 Task: Open Card Card0000000115 in Board Board0000000029 in Workspace WS0000000010 in Trello. Add Member parteek.ku2001@gmail.com to Card Card0000000115 in Board Board0000000029 in Workspace WS0000000010 in Trello. Add Orange Label titled Label0000000115 to Card Card0000000115 in Board Board0000000029 in Workspace WS0000000010 in Trello. Add Checklist CL0000000115 to Card Card0000000115 in Board Board0000000029 in Workspace WS0000000010 in Trello. Add Dates with Start Date as Oct 01 2023 and Due Date as Oct 31 2023 to Card Card0000000115 in Board Board0000000029 in Workspace WS0000000010 in Trello
Action: Mouse moved to (544, 79)
Screenshot: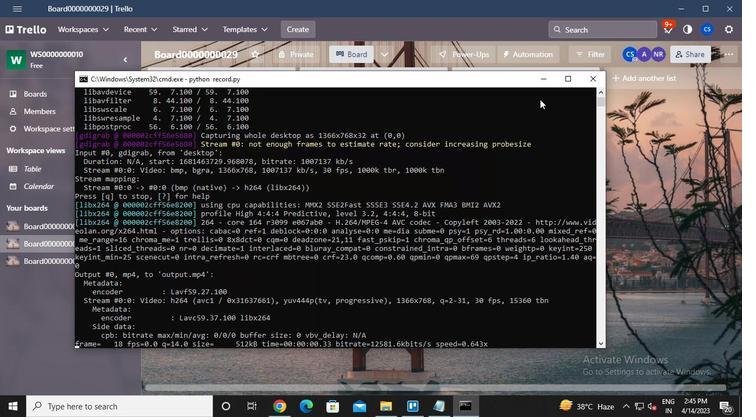 
Action: Mouse pressed left at (544, 79)
Screenshot: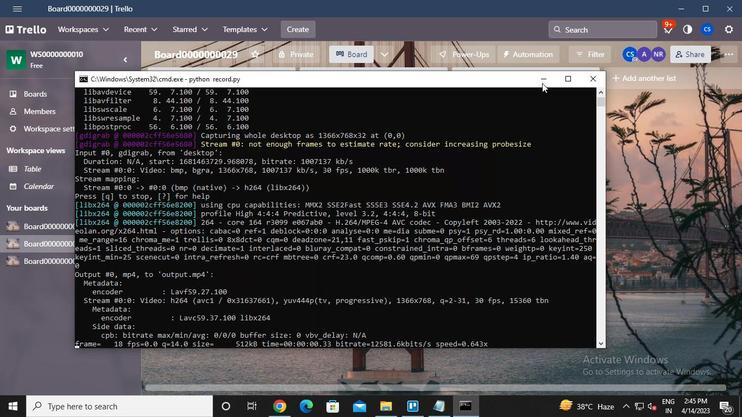 
Action: Mouse moved to (215, 266)
Screenshot: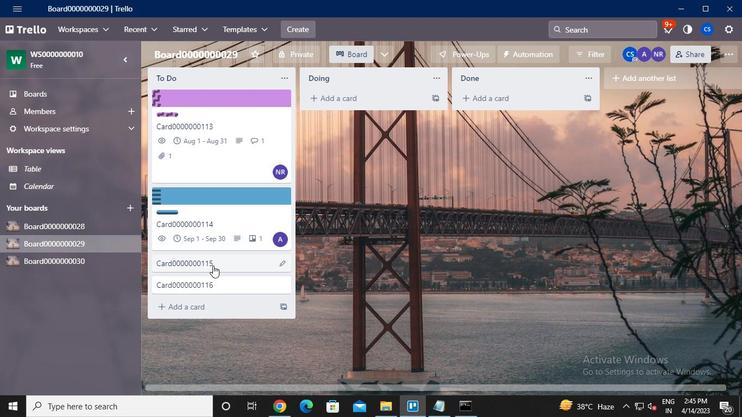 
Action: Mouse pressed left at (215, 266)
Screenshot: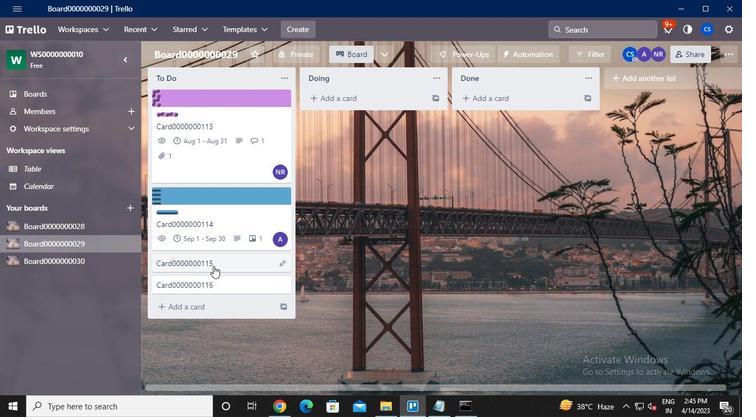 
Action: Mouse moved to (520, 145)
Screenshot: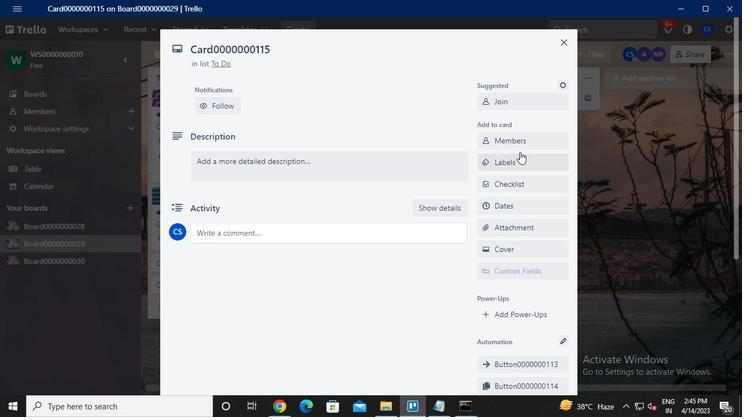 
Action: Mouse pressed left at (520, 145)
Screenshot: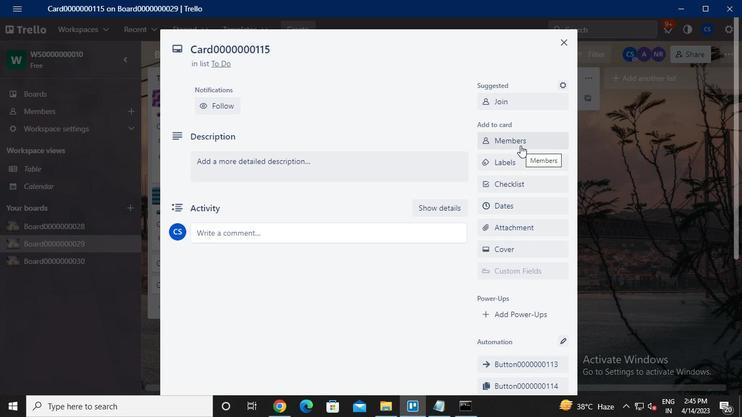 
Action: Mouse moved to (370, 157)
Screenshot: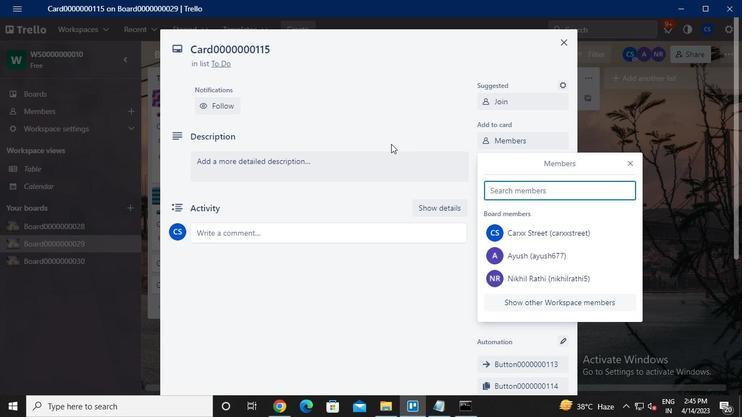 
Action: Keyboard Key.caps_lock
Screenshot: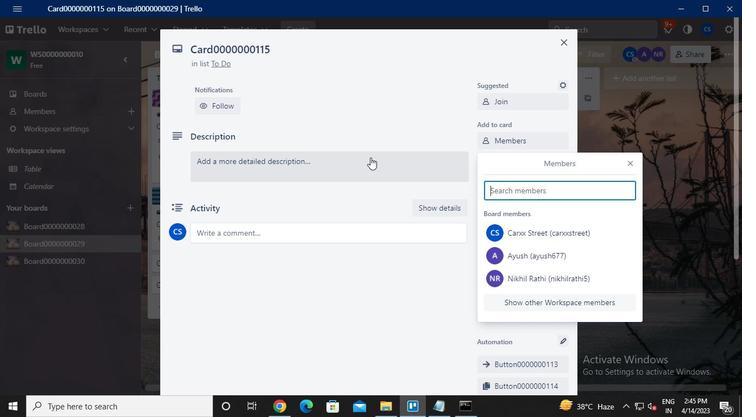 
Action: Keyboard p
Screenshot: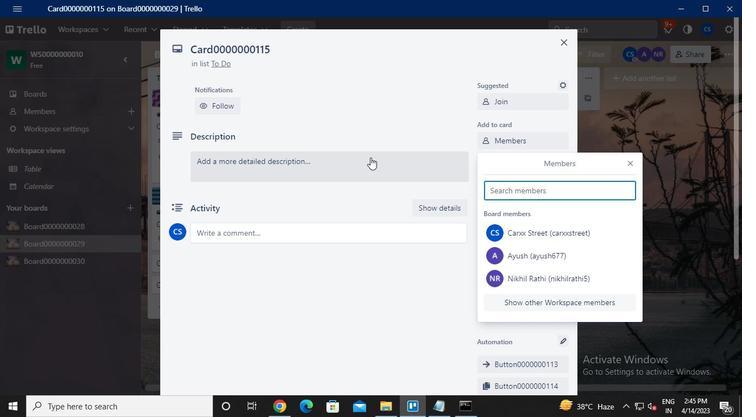 
Action: Keyboard a
Screenshot: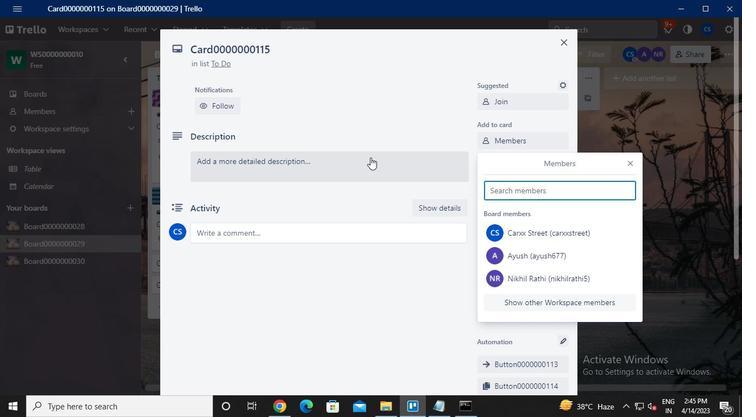 
Action: Keyboard r
Screenshot: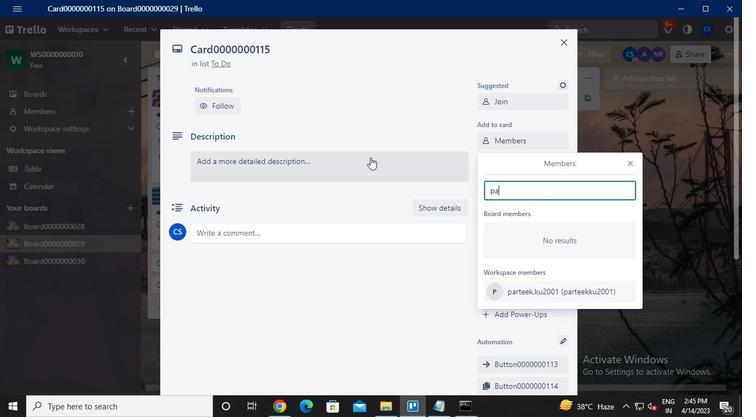 
Action: Keyboard t
Screenshot: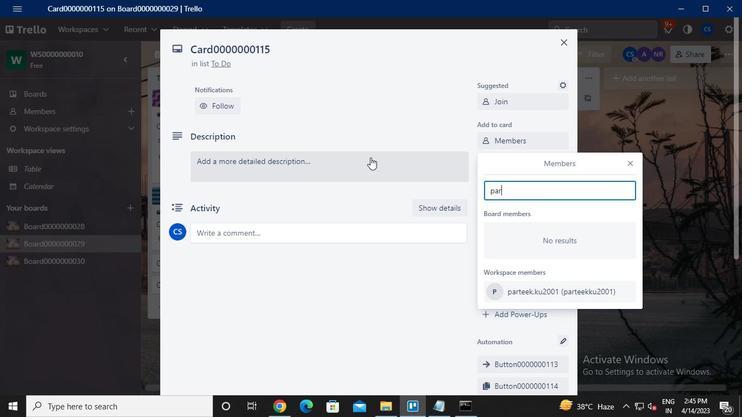 
Action: Keyboard e
Screenshot: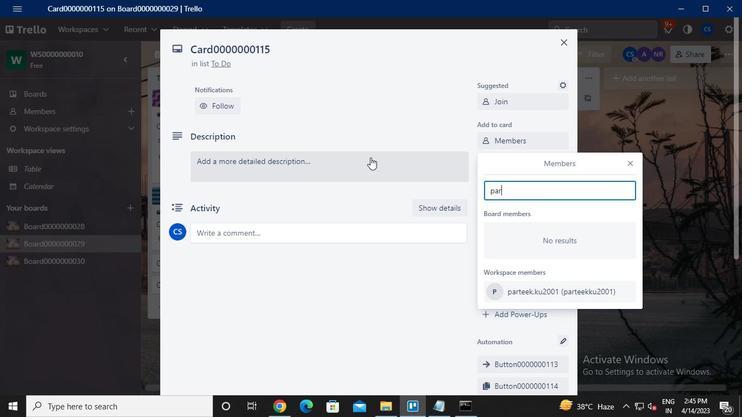 
Action: Keyboard e
Screenshot: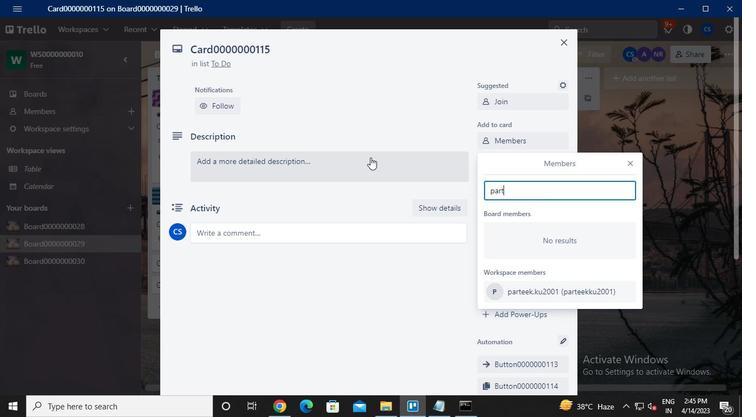 
Action: Keyboard k
Screenshot: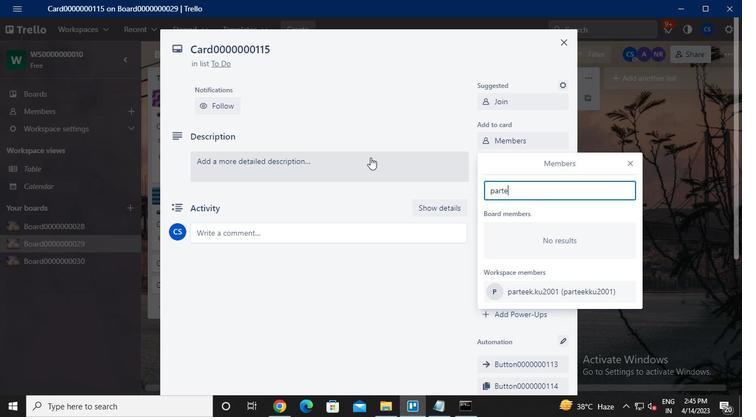 
Action: Keyboard .
Screenshot: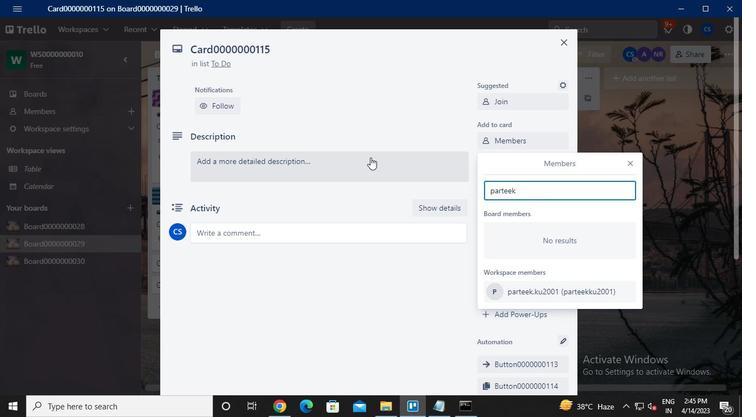 
Action: Keyboard k
Screenshot: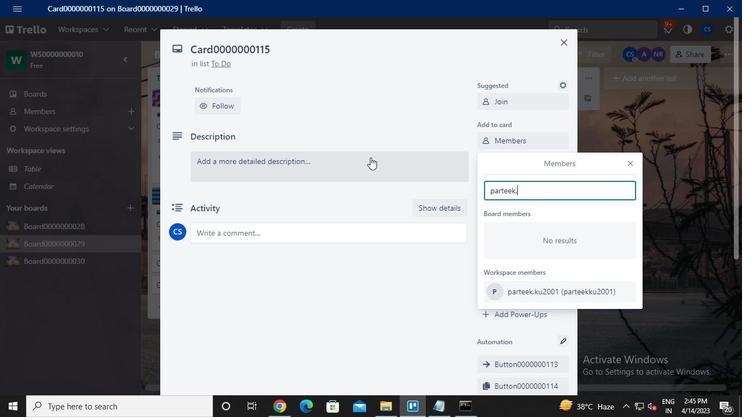 
Action: Keyboard u
Screenshot: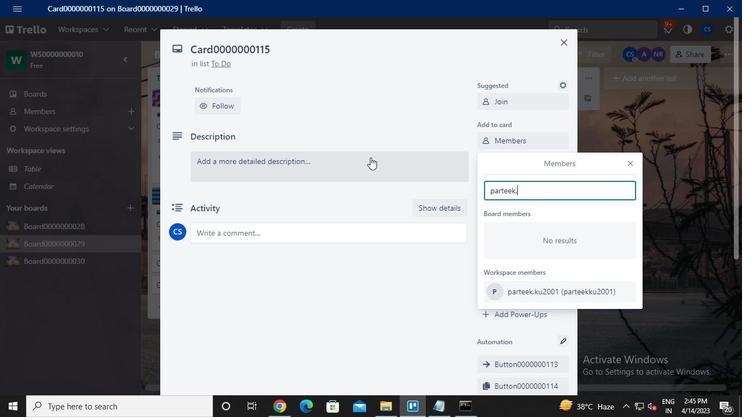 
Action: Keyboard <98>
Screenshot: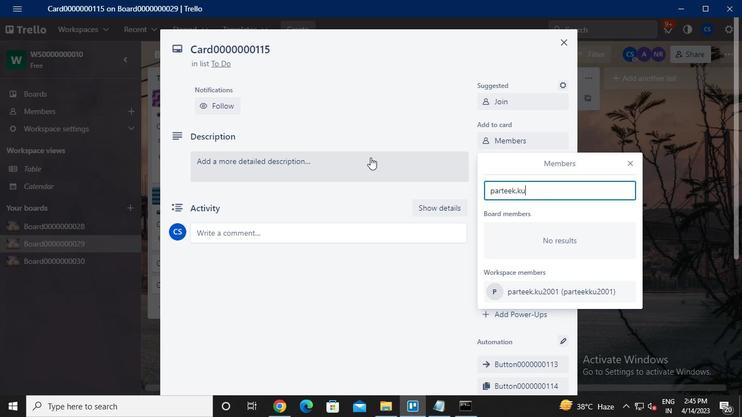 
Action: Keyboard <96>
Screenshot: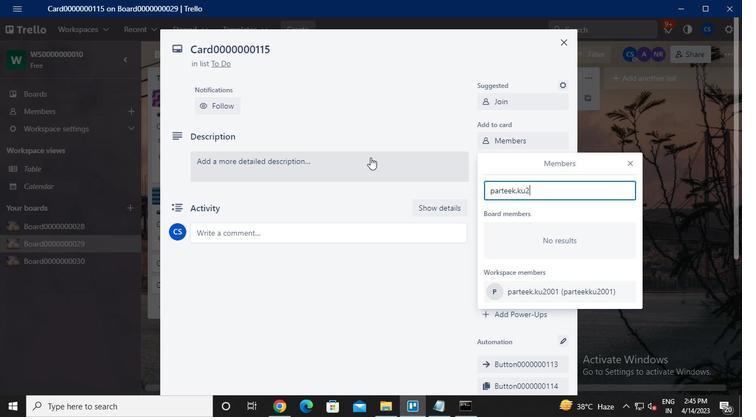 
Action: Keyboard <96>
Screenshot: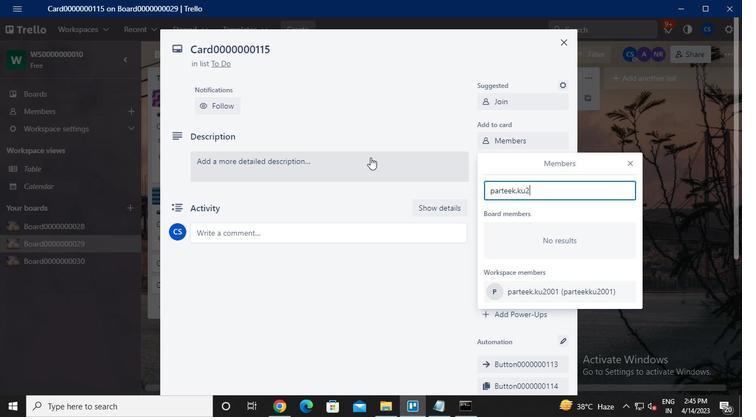 
Action: Keyboard <97>
Screenshot: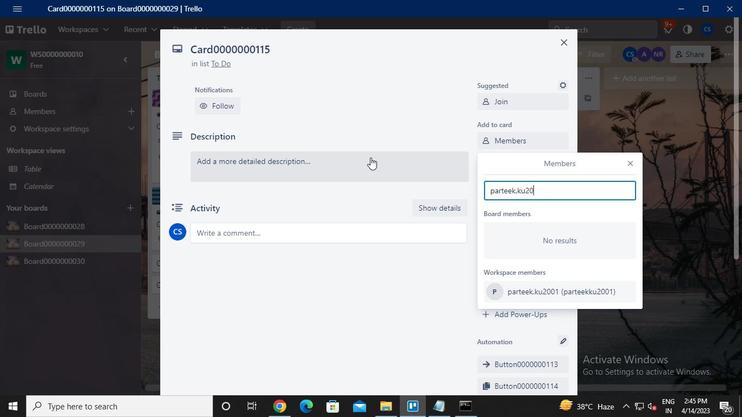 
Action: Keyboard Key.shift
Screenshot: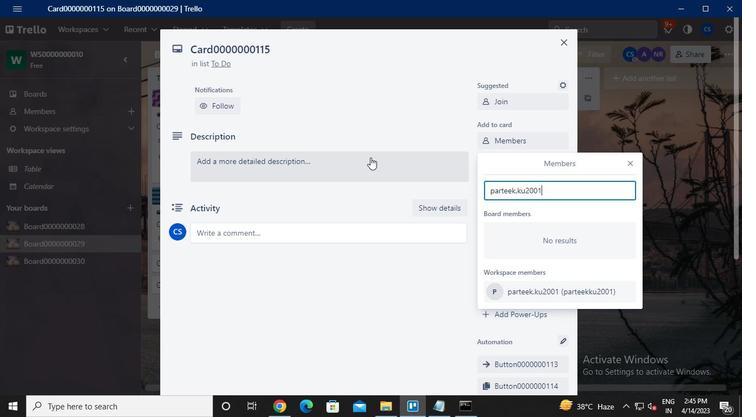 
Action: Keyboard @
Screenshot: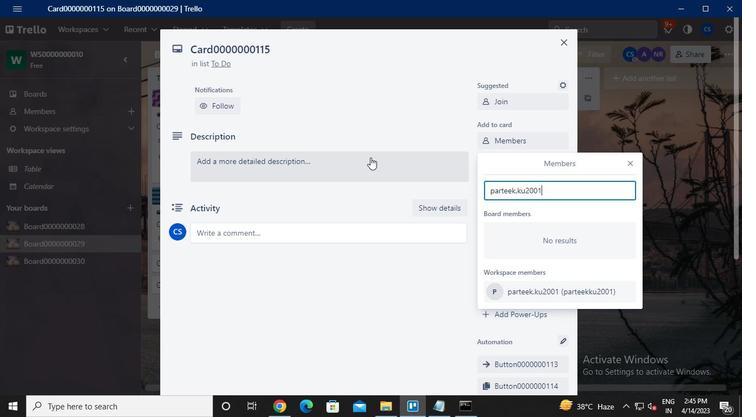 
Action: Keyboard g
Screenshot: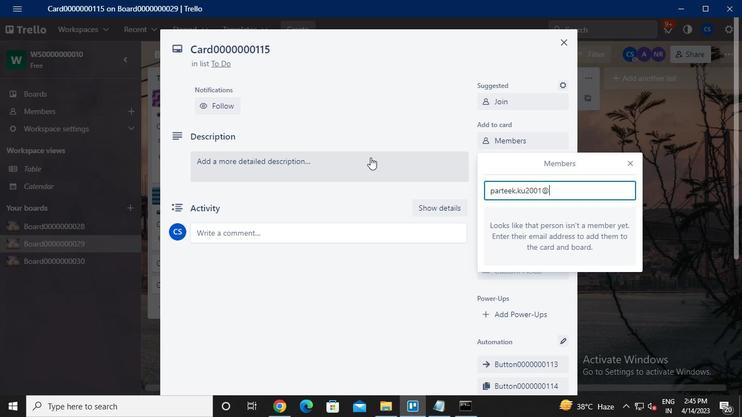 
Action: Keyboard m
Screenshot: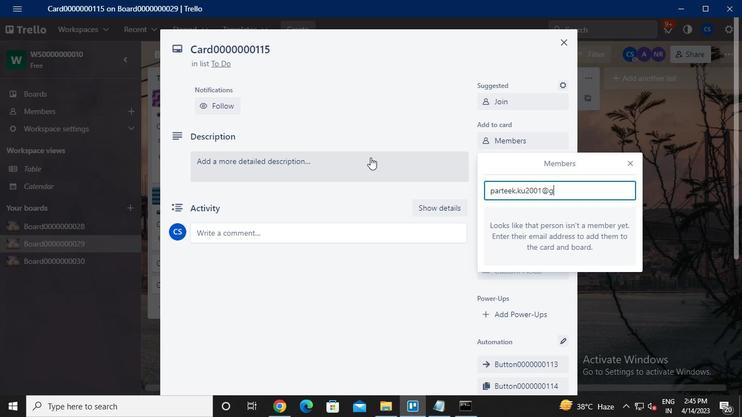 
Action: Keyboard a
Screenshot: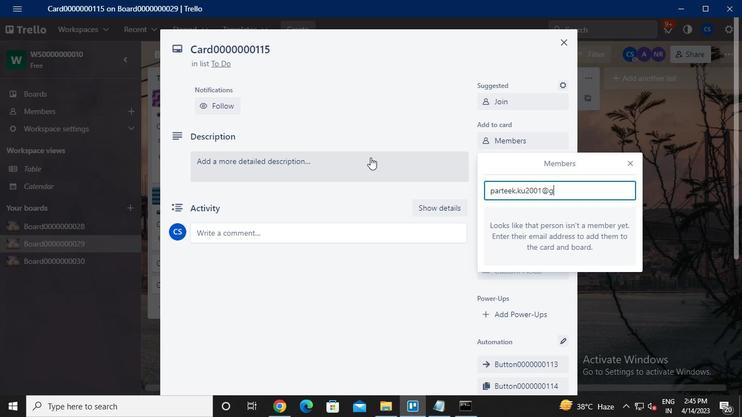 
Action: Keyboard i
Screenshot: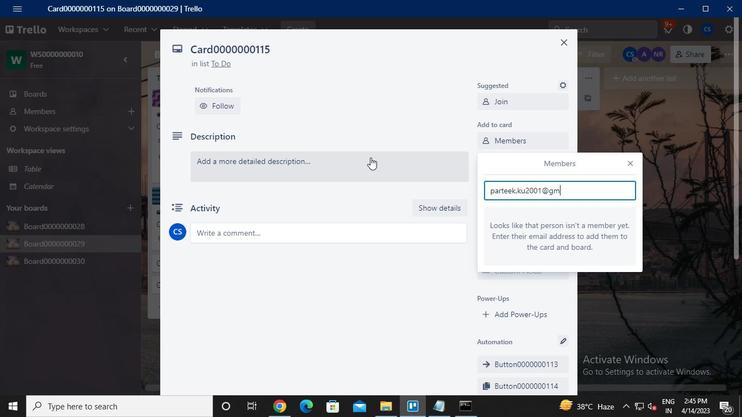 
Action: Keyboard l
Screenshot: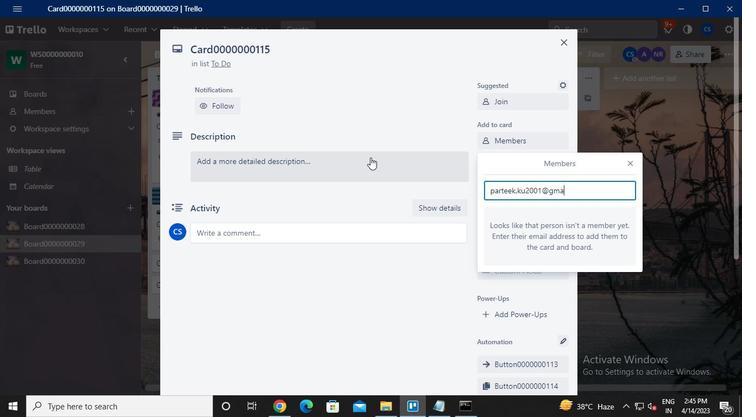 
Action: Keyboard .
Screenshot: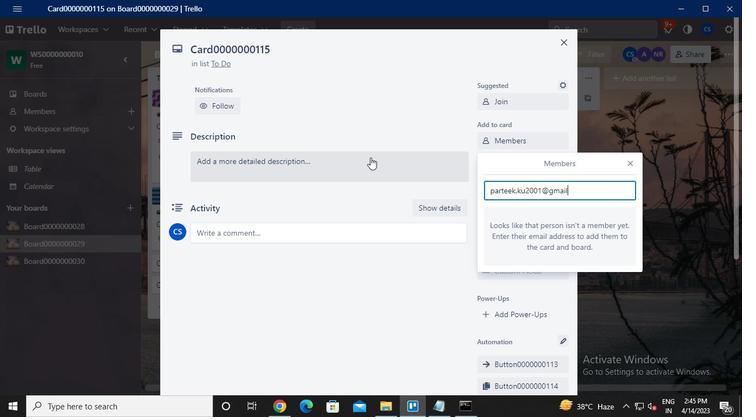 
Action: Keyboard c
Screenshot: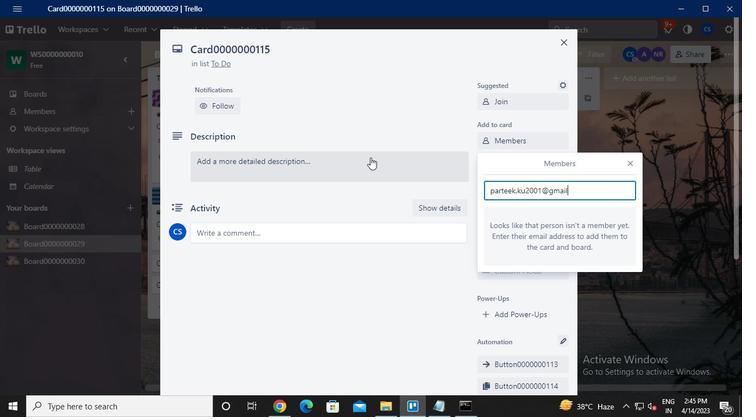 
Action: Keyboard o
Screenshot: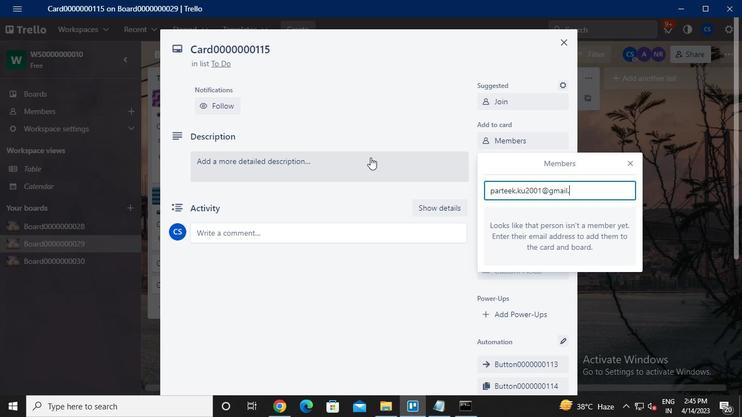 
Action: Keyboard m
Screenshot: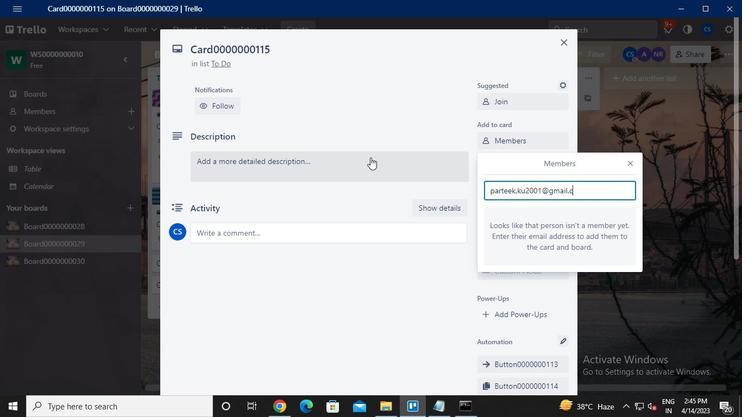 
Action: Mouse moved to (536, 278)
Screenshot: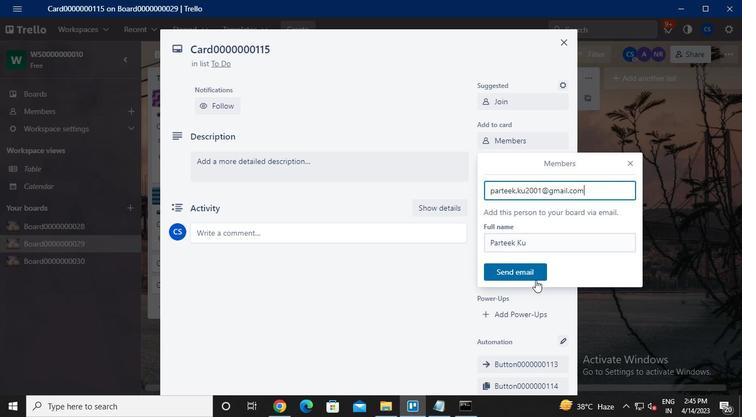 
Action: Mouse pressed left at (536, 278)
Screenshot: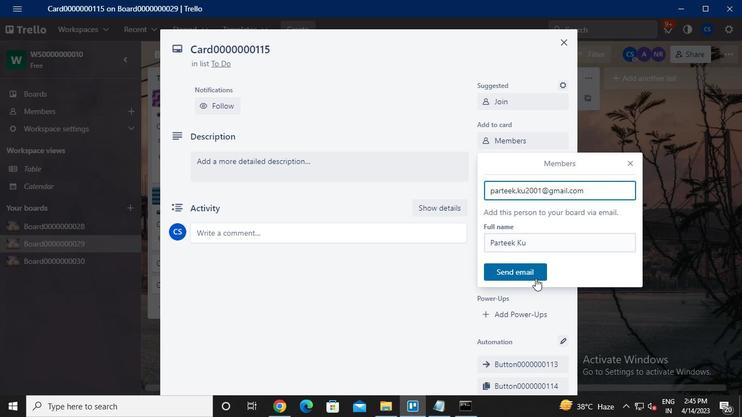 
Action: Mouse moved to (514, 164)
Screenshot: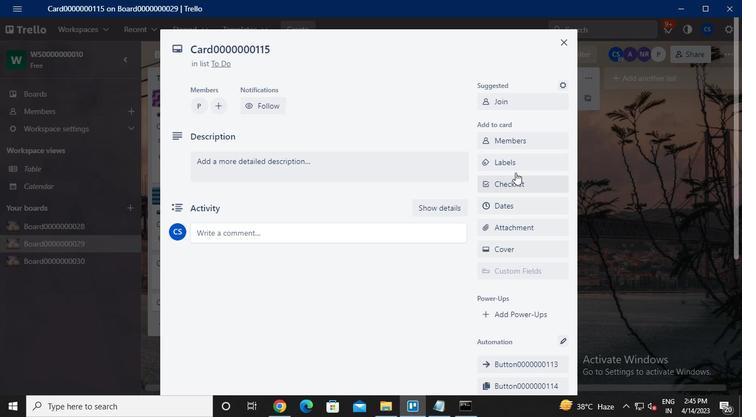 
Action: Mouse pressed left at (514, 164)
Screenshot: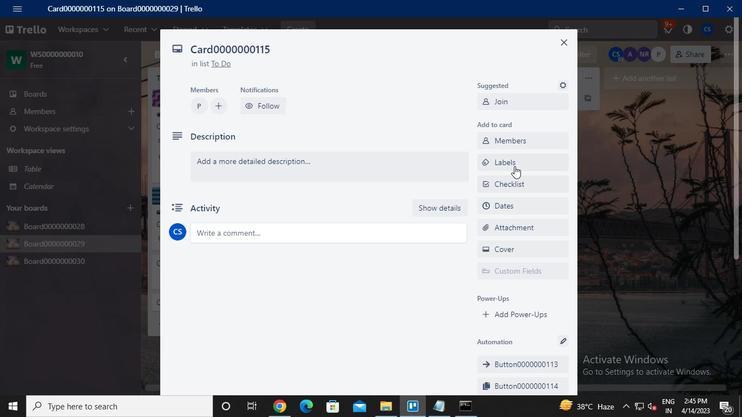 
Action: Mouse moved to (546, 281)
Screenshot: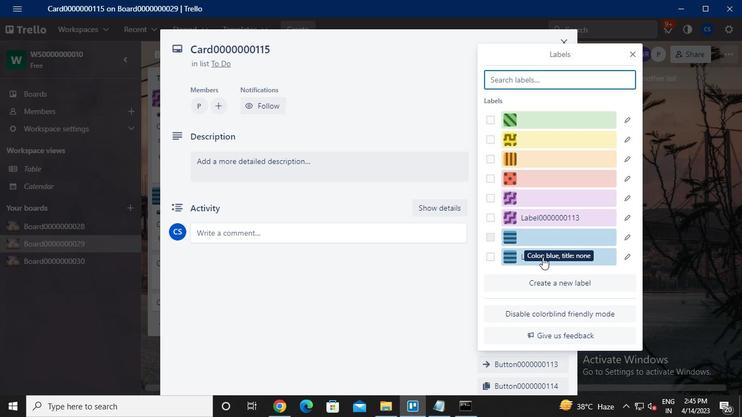
Action: Mouse pressed left at (546, 281)
Screenshot: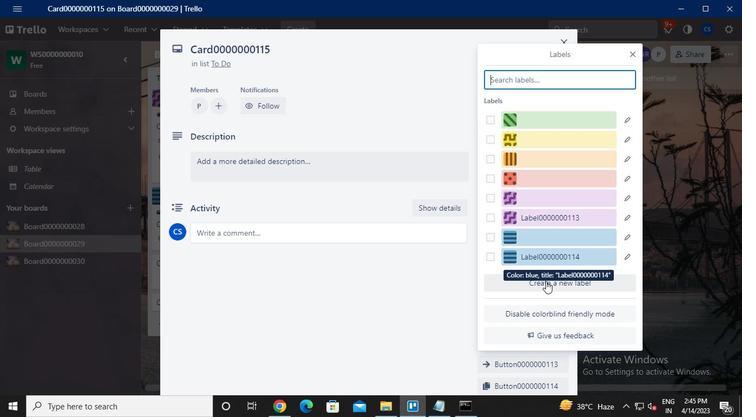 
Action: Mouse moved to (526, 161)
Screenshot: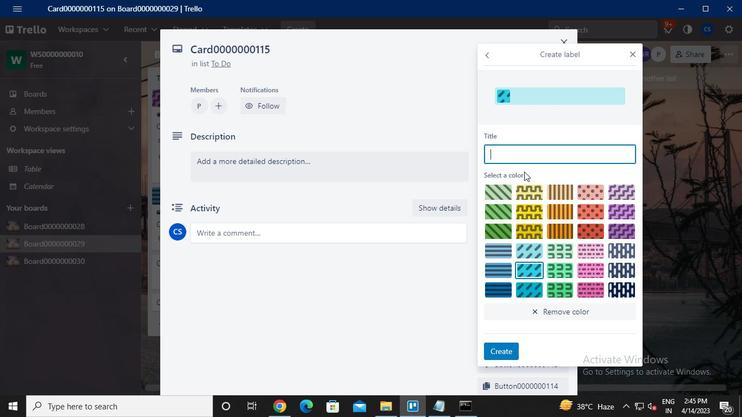 
Action: Keyboard Key.caps_lock
Screenshot: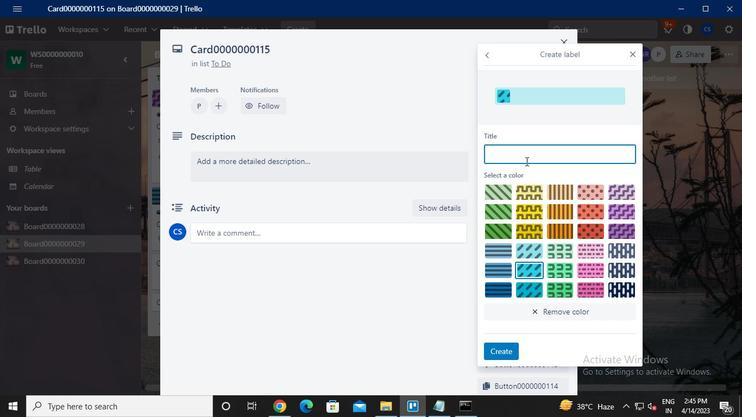 
Action: Keyboard l
Screenshot: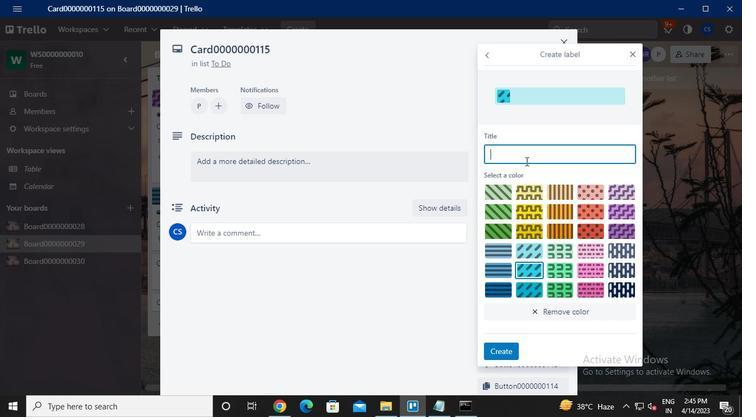 
Action: Keyboard Key.caps_lock
Screenshot: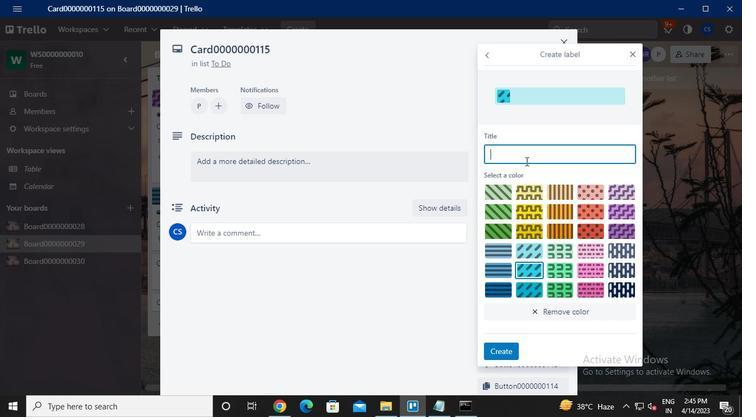 
Action: Keyboard a
Screenshot: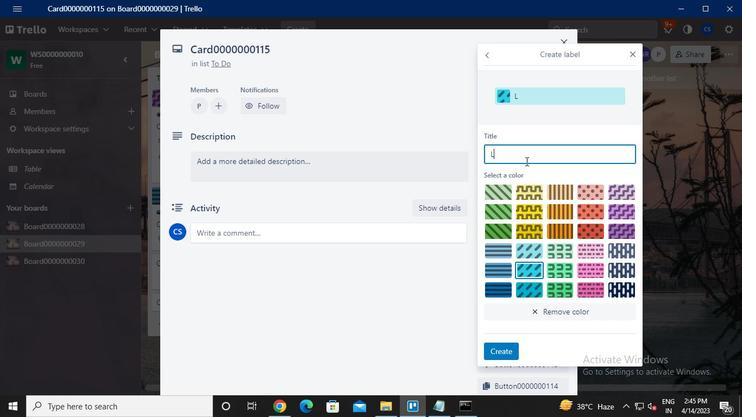 
Action: Keyboard b
Screenshot: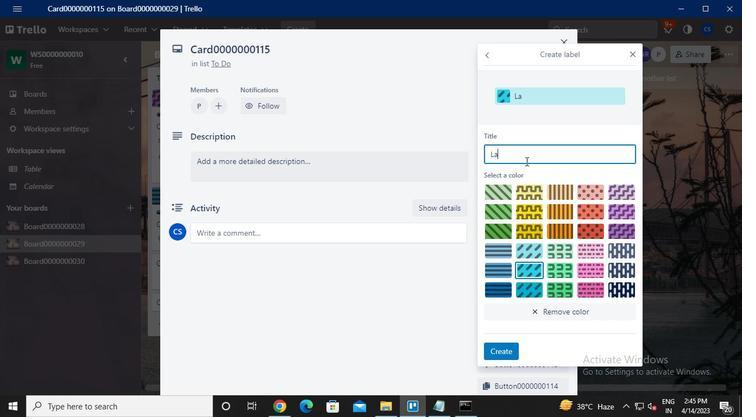 
Action: Keyboard e
Screenshot: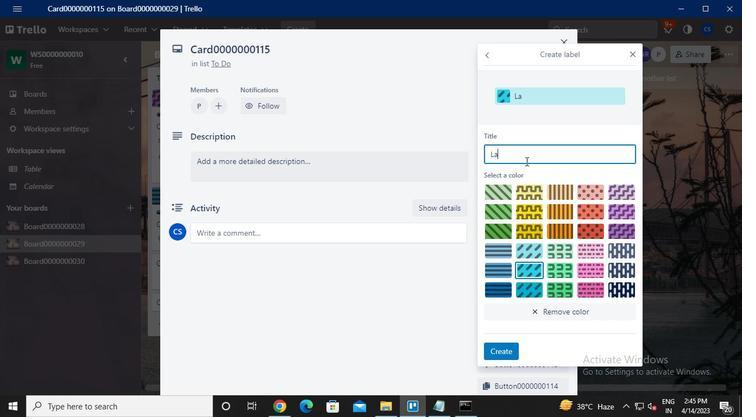
Action: Keyboard l
Screenshot: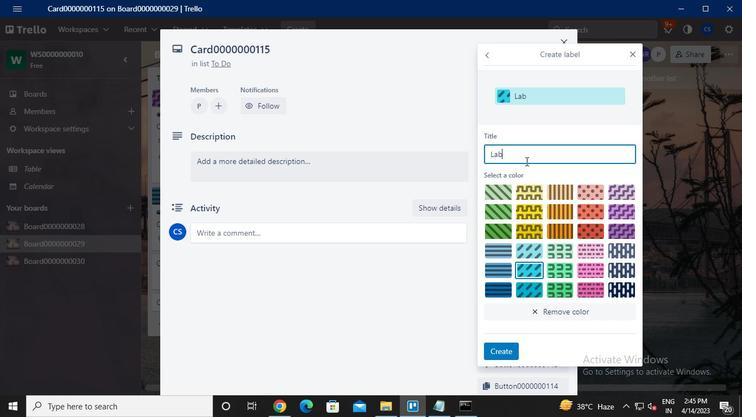 
Action: Keyboard <96>
Screenshot: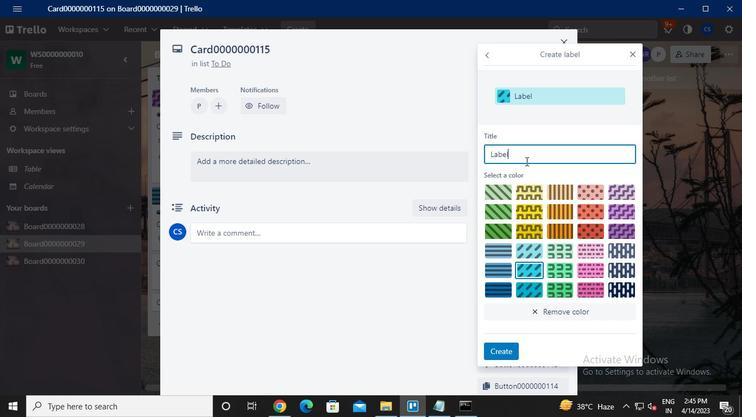 
Action: Keyboard <96>
Screenshot: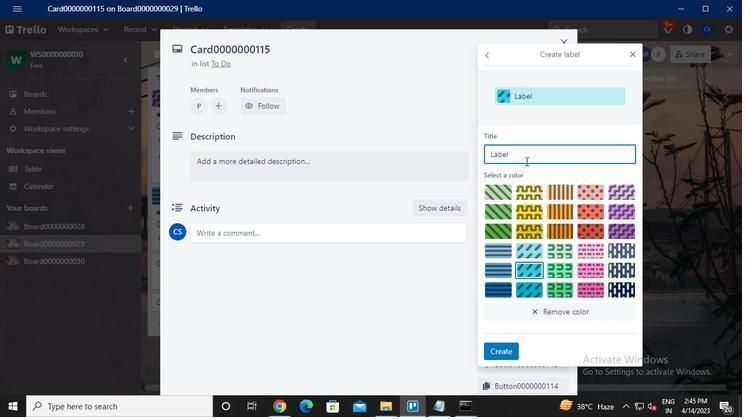
Action: Keyboard <96>
Screenshot: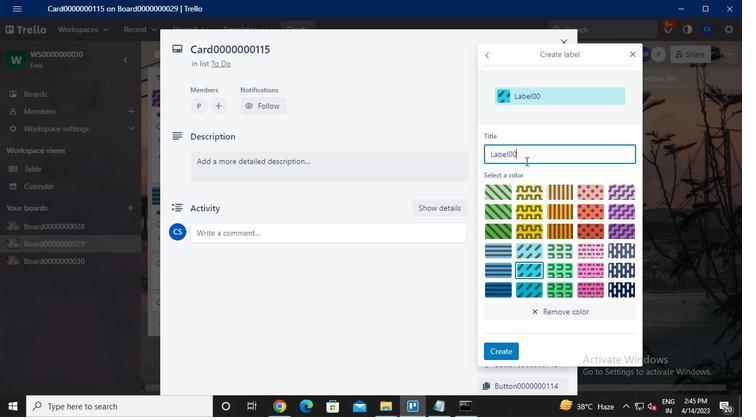 
Action: Keyboard <96>
Screenshot: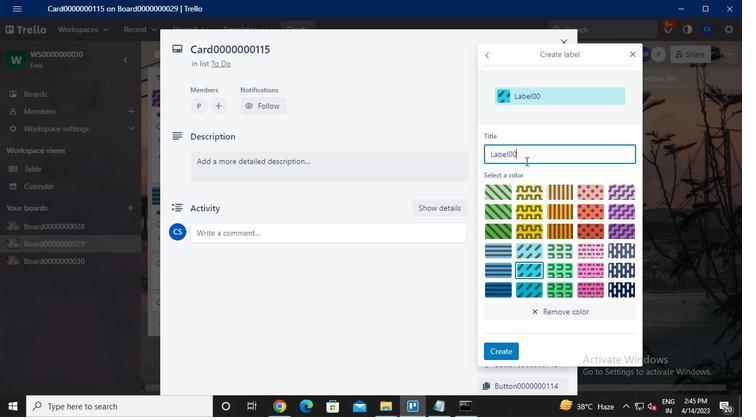 
Action: Keyboard <96>
Screenshot: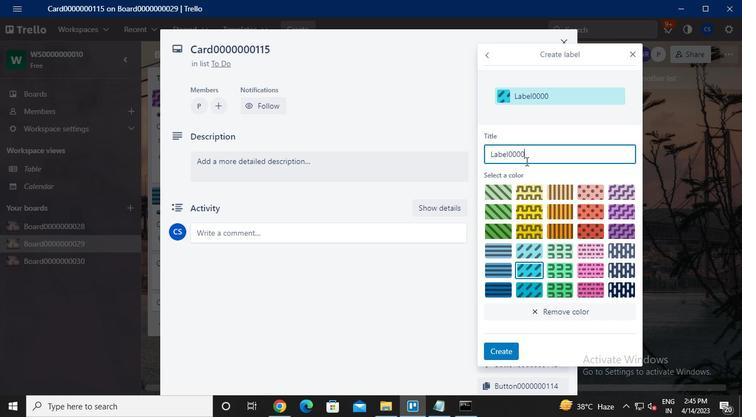 
Action: Keyboard <96>
Screenshot: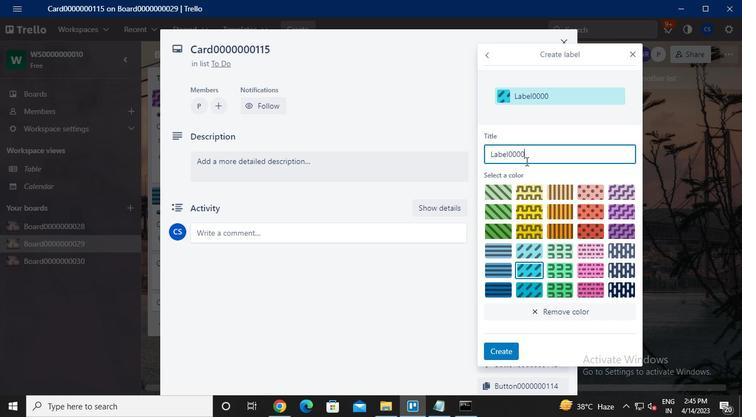 
Action: Keyboard <96>
Screenshot: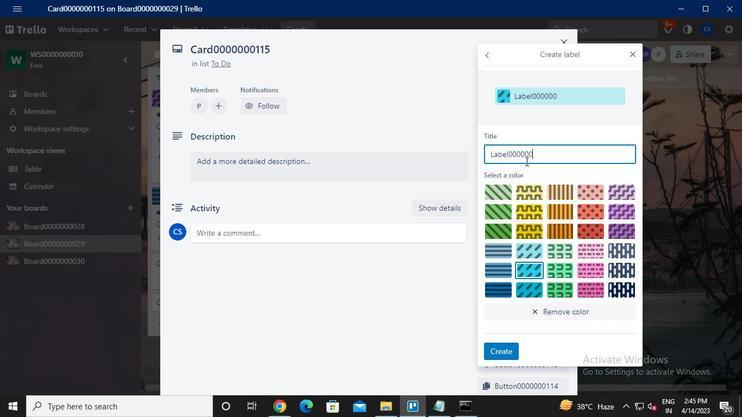 
Action: Keyboard <97>
Screenshot: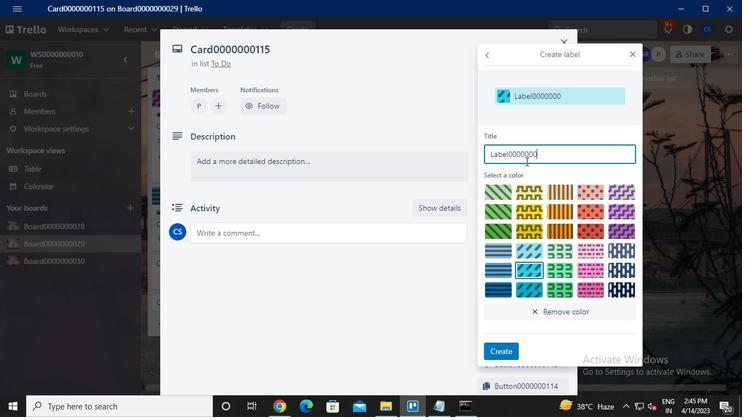 
Action: Keyboard <97>
Screenshot: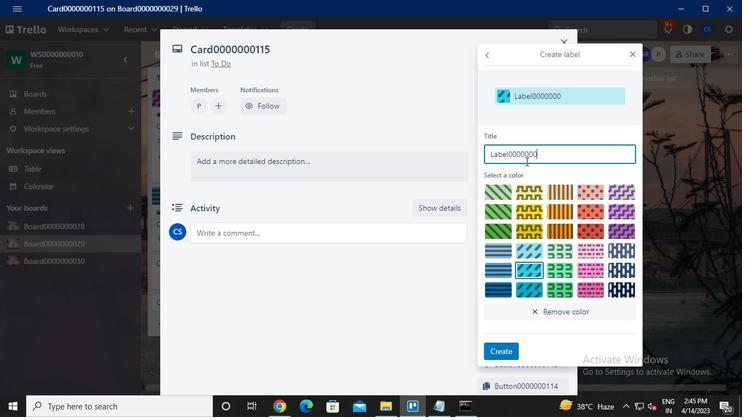 
Action: Keyboard <101>
Screenshot: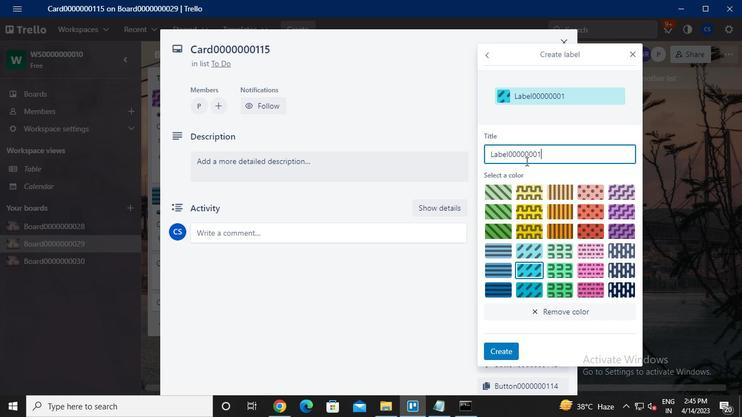 
Action: Mouse moved to (557, 208)
Screenshot: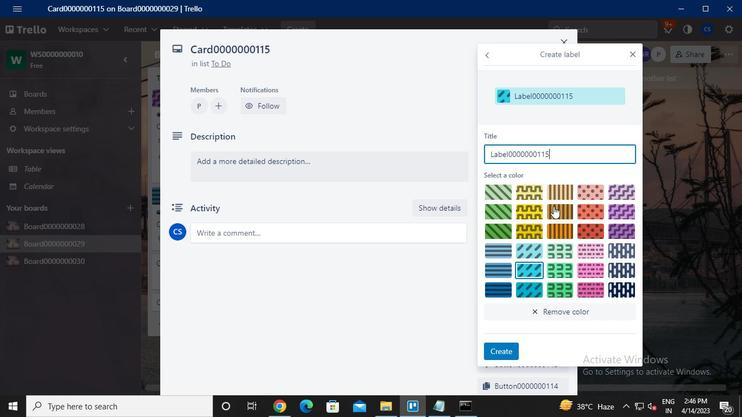 
Action: Mouse pressed left at (557, 208)
Screenshot: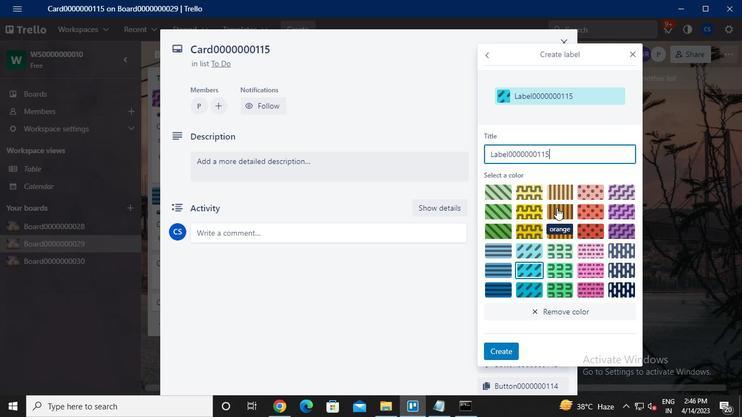
Action: Mouse moved to (503, 347)
Screenshot: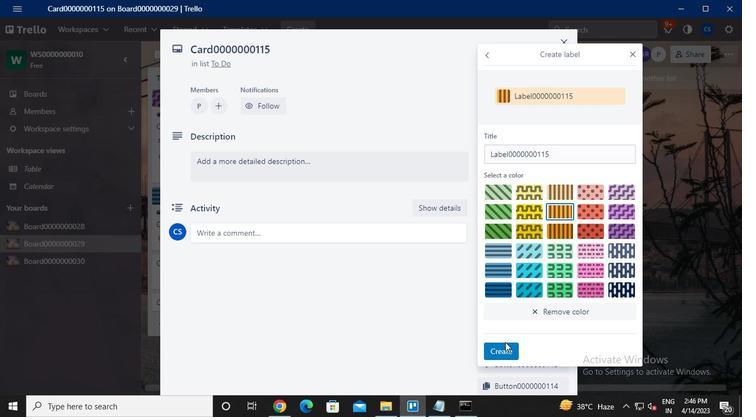 
Action: Mouse pressed left at (503, 347)
Screenshot: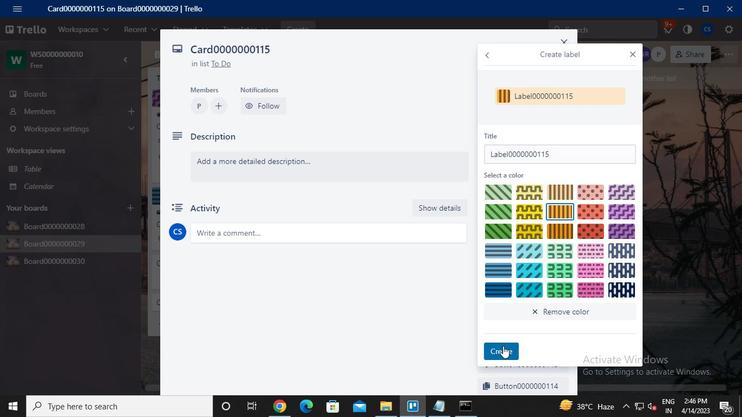 
Action: Mouse moved to (633, 54)
Screenshot: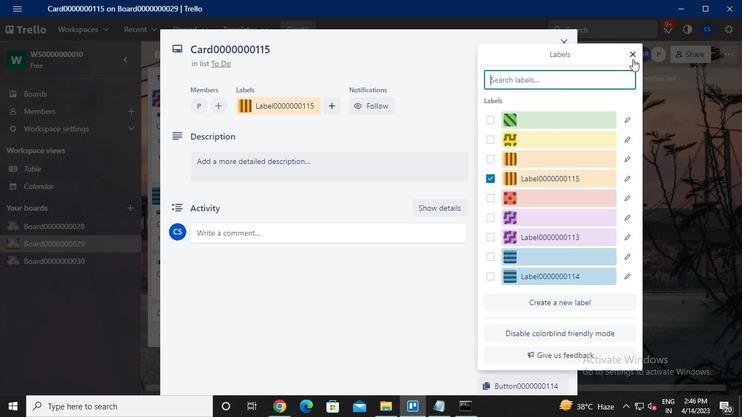 
Action: Mouse pressed left at (633, 54)
Screenshot: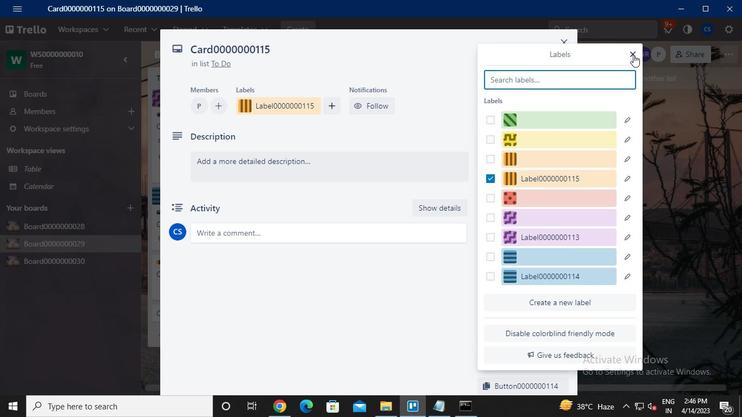 
Action: Mouse moved to (518, 186)
Screenshot: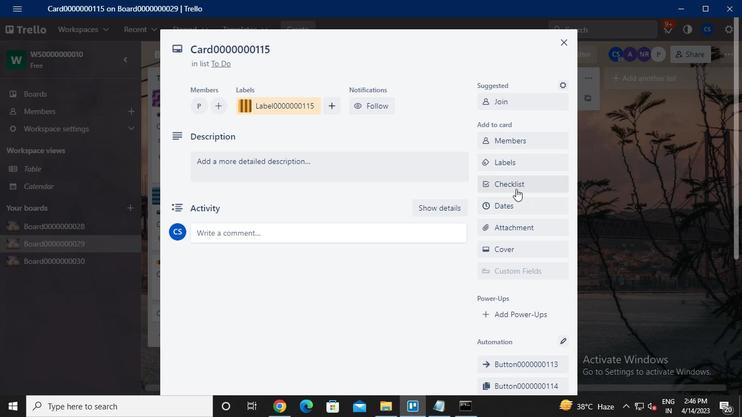 
Action: Mouse pressed left at (518, 186)
Screenshot: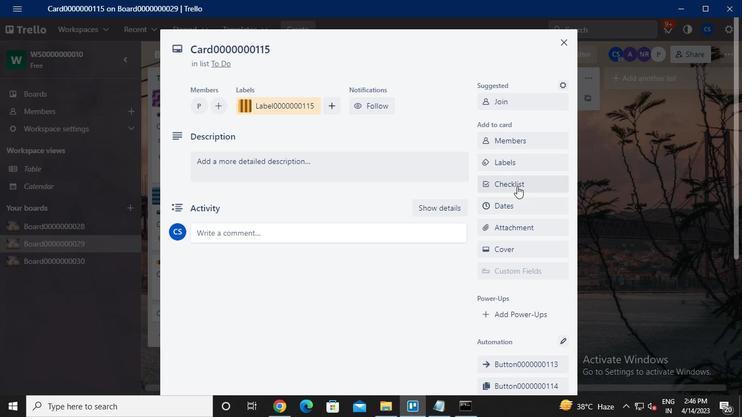
Action: Mouse moved to (424, 187)
Screenshot: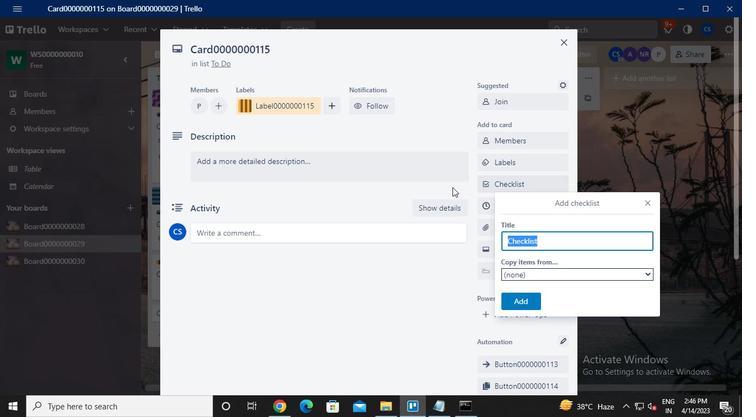
Action: Keyboard Key.caps_lock
Screenshot: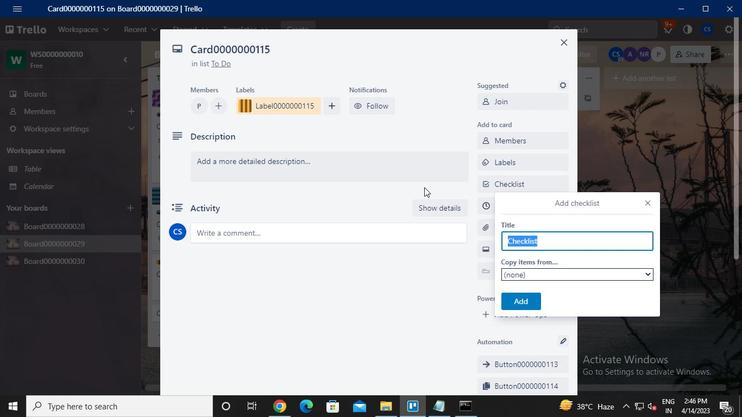 
Action: Keyboard c
Screenshot: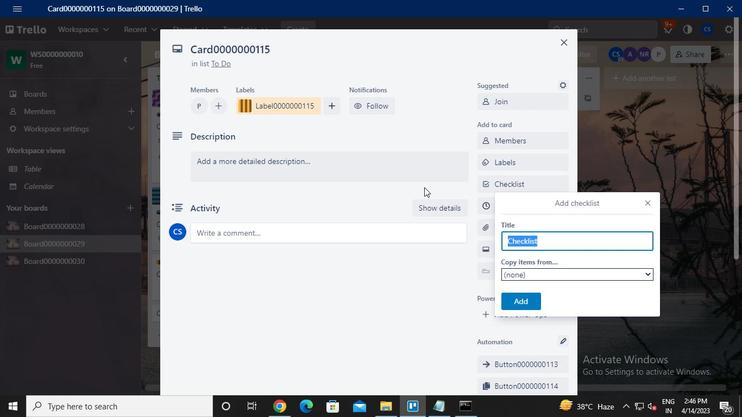 
Action: Keyboard l
Screenshot: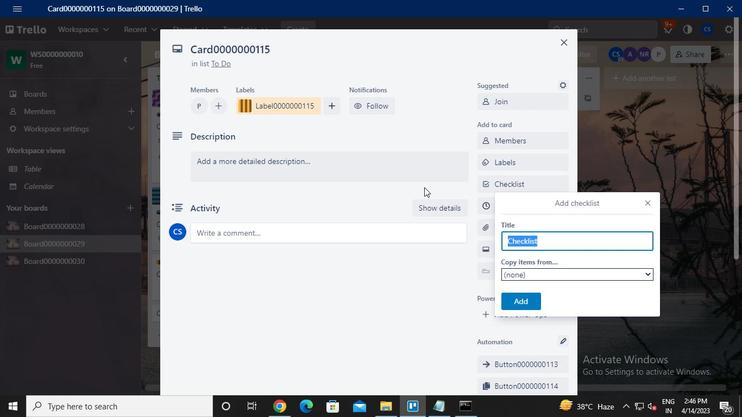 
Action: Keyboard <96>
Screenshot: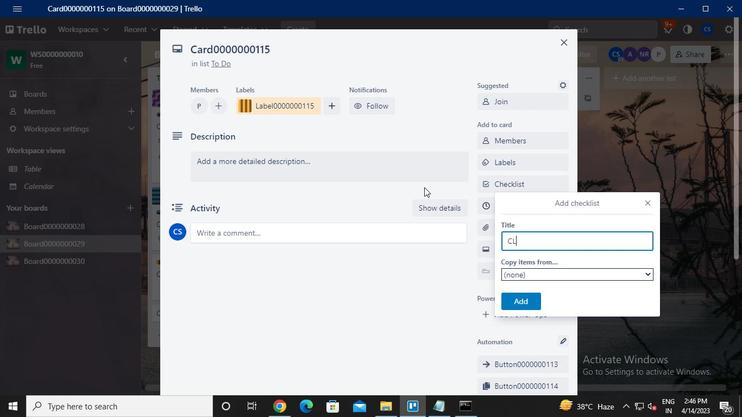 
Action: Keyboard <96>
Screenshot: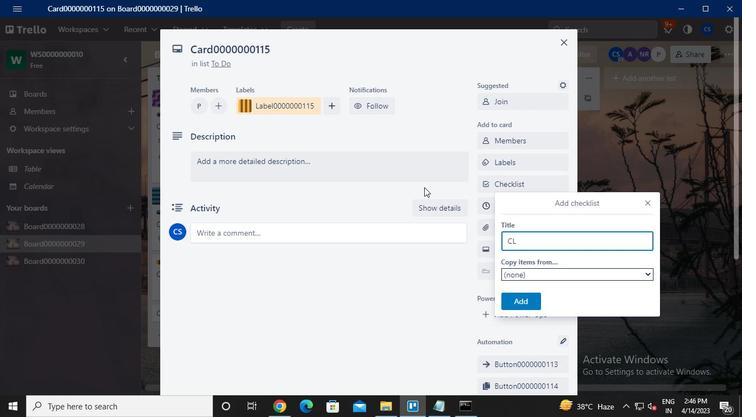 
Action: Keyboard <96>
Screenshot: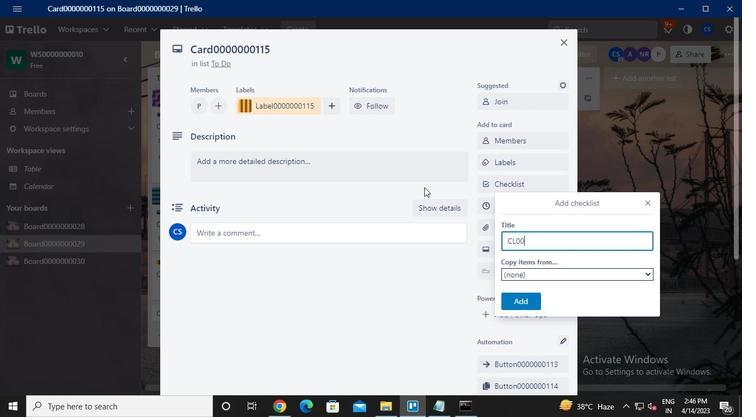
Action: Keyboard <96>
Screenshot: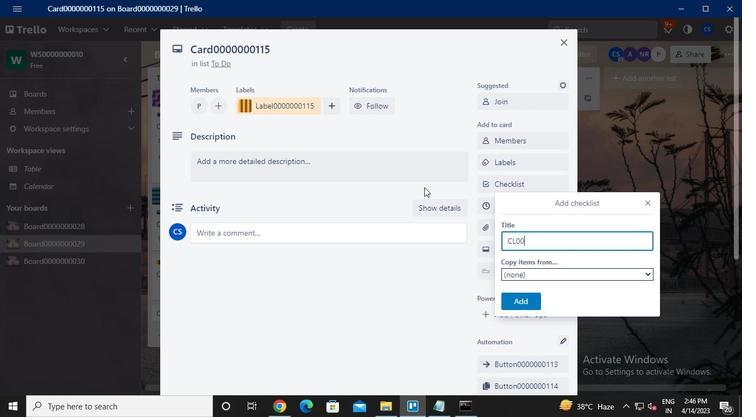 
Action: Keyboard <96>
Screenshot: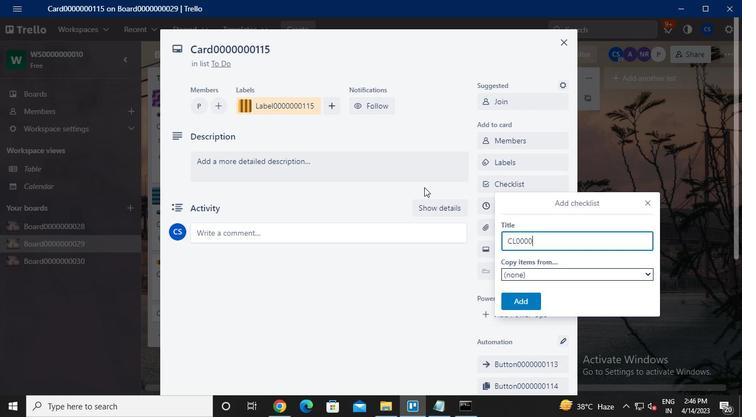 
Action: Keyboard <96>
Screenshot: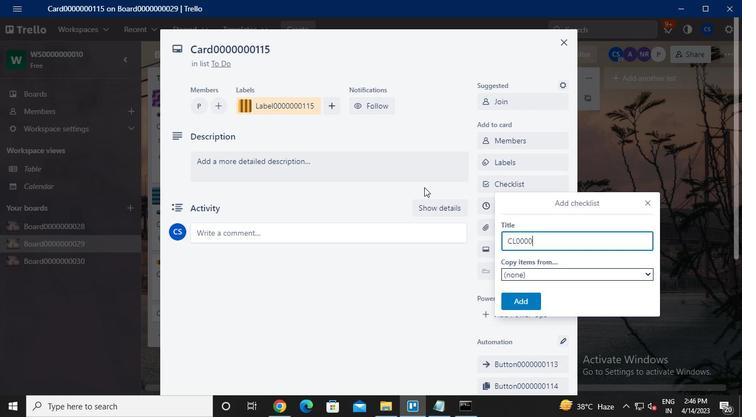
Action: Keyboard <96>
Screenshot: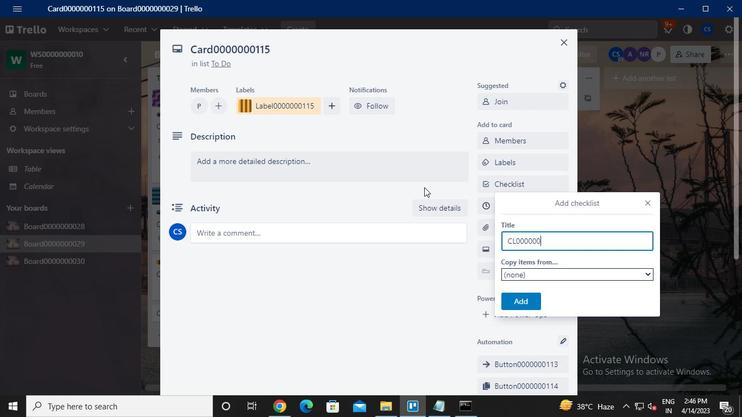 
Action: Keyboard <97>
Screenshot: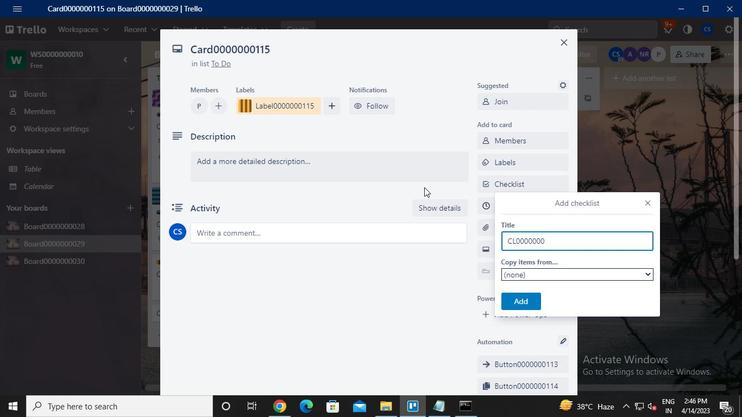 
Action: Keyboard <97>
Screenshot: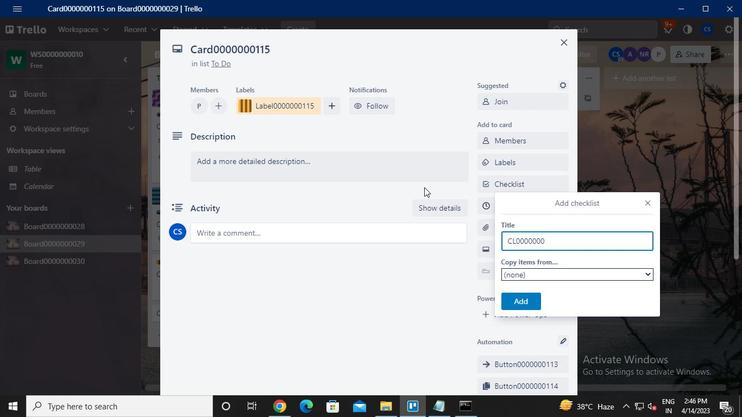 
Action: Keyboard <101>
Screenshot: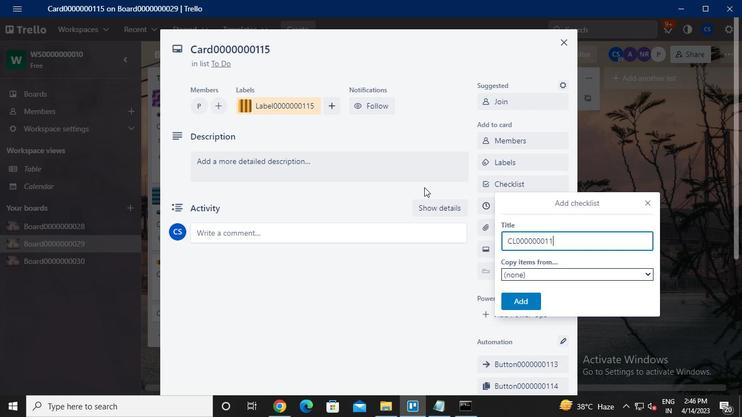
Action: Mouse moved to (532, 301)
Screenshot: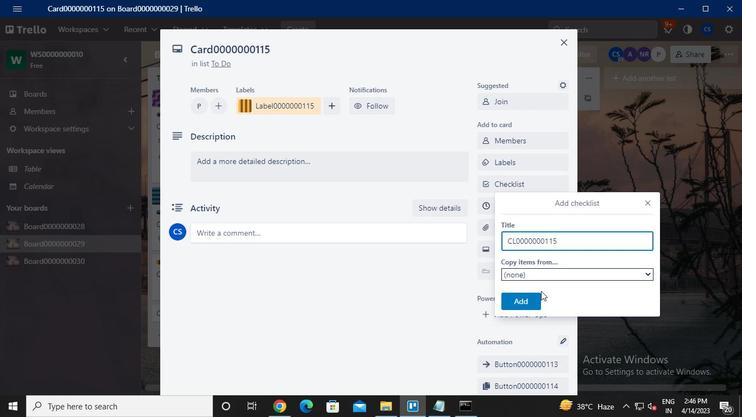 
Action: Mouse pressed left at (532, 301)
Screenshot: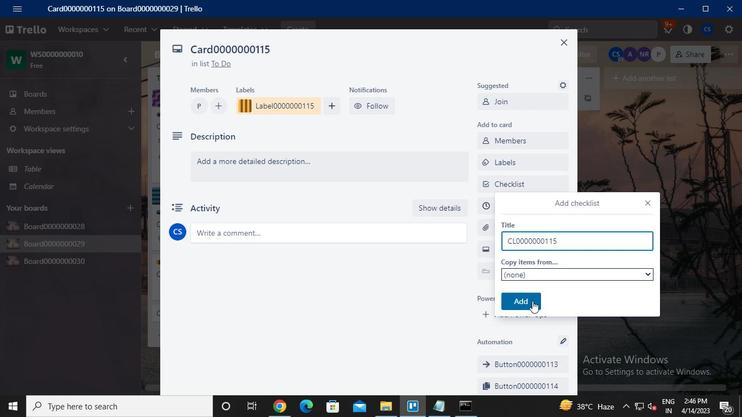 
Action: Mouse moved to (521, 209)
Screenshot: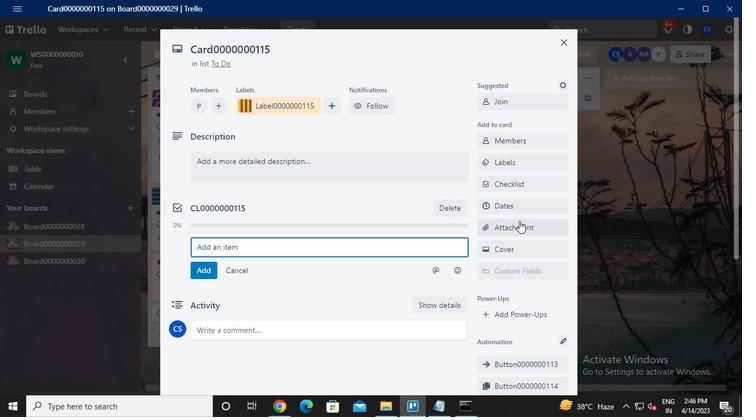 
Action: Mouse pressed left at (521, 209)
Screenshot: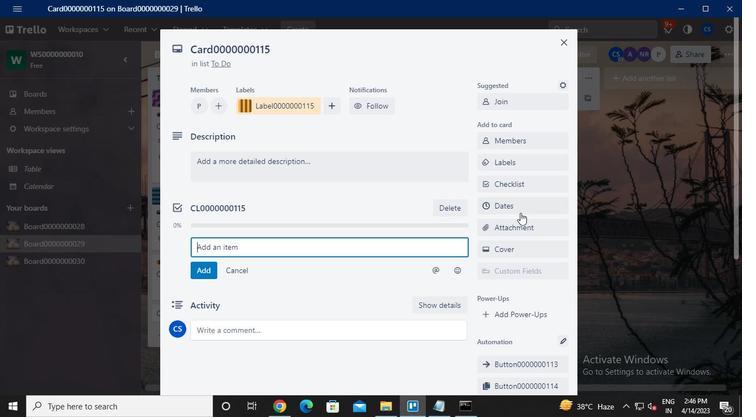 
Action: Mouse moved to (485, 250)
Screenshot: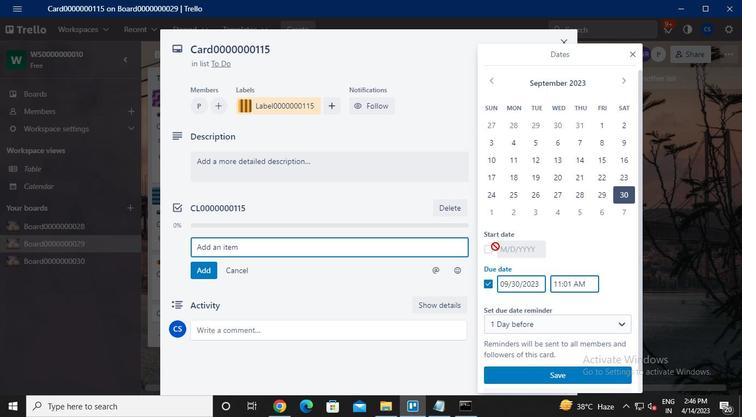 
Action: Mouse pressed left at (485, 250)
Screenshot: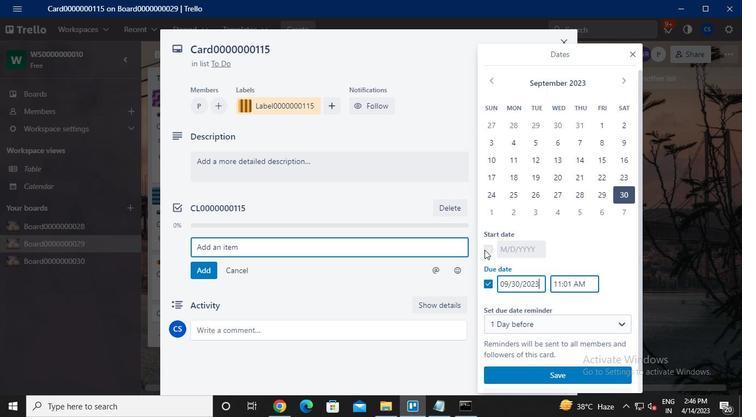 
Action: Mouse moved to (624, 81)
Screenshot: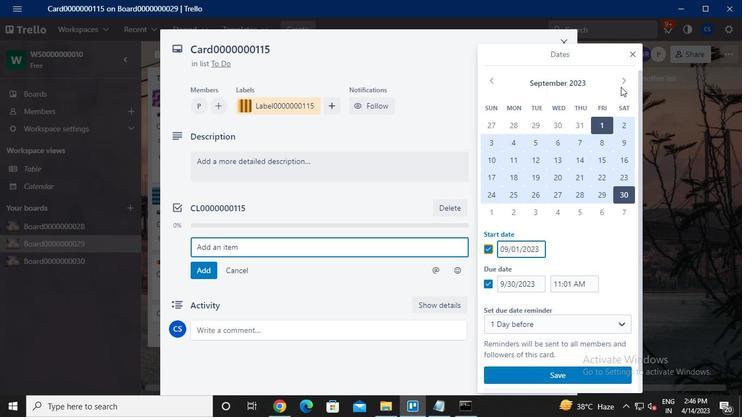 
Action: Mouse pressed left at (624, 81)
Screenshot: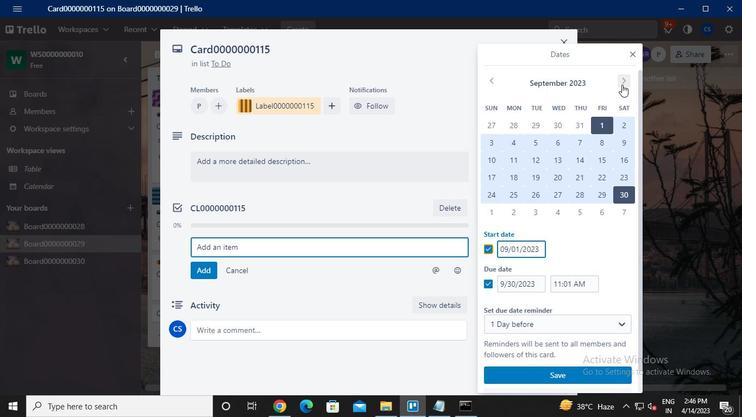 
Action: Mouse moved to (496, 123)
Screenshot: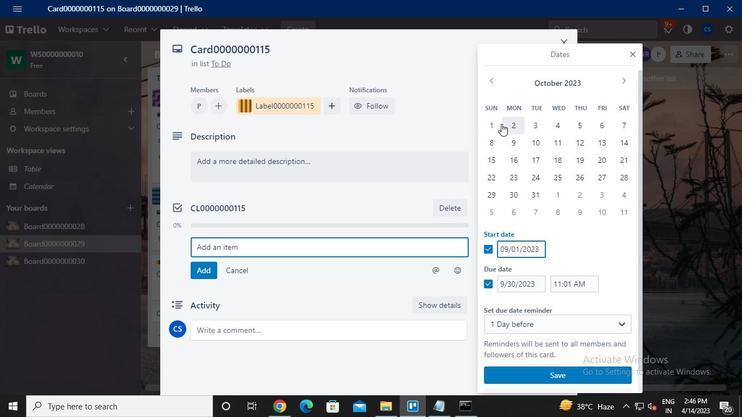 
Action: Mouse pressed left at (496, 123)
Screenshot: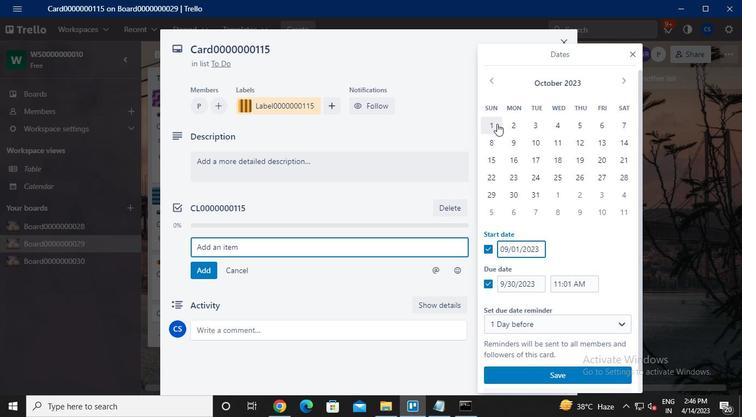 
Action: Mouse moved to (535, 195)
Screenshot: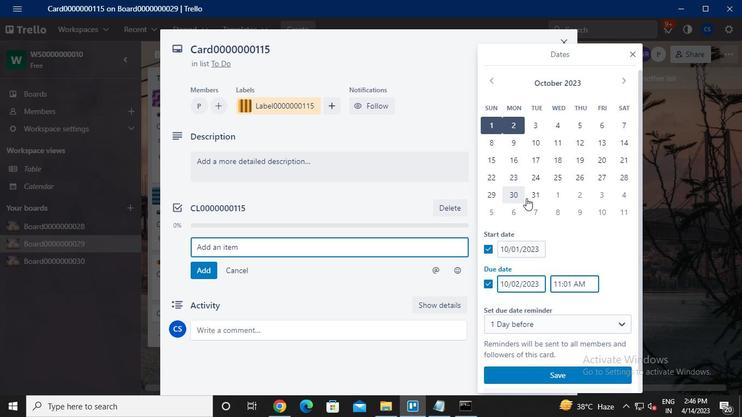 
Action: Mouse pressed left at (535, 195)
Screenshot: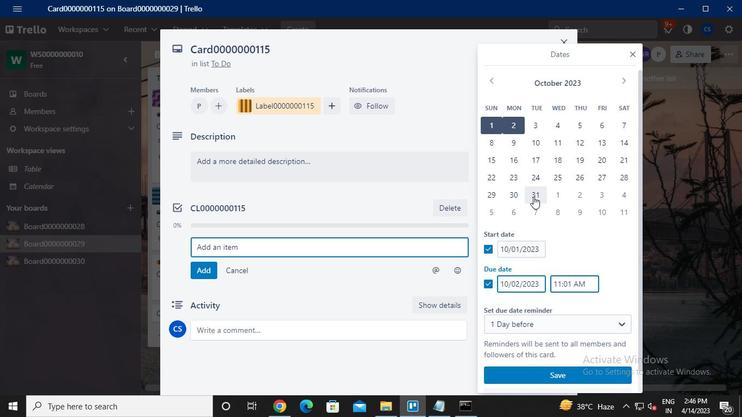 
Action: Mouse moved to (555, 371)
Screenshot: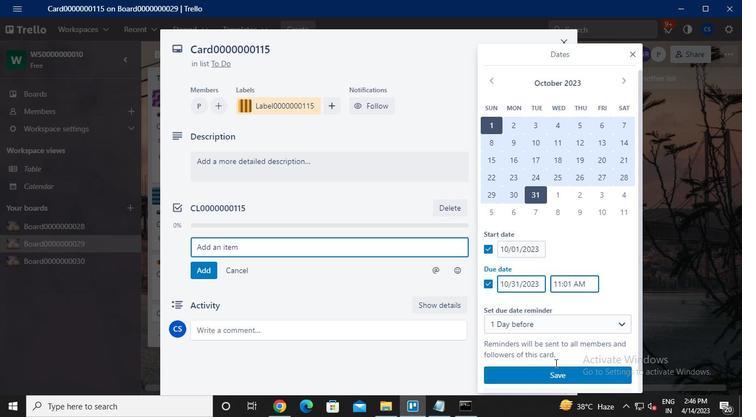 
Action: Mouse pressed left at (555, 371)
Screenshot: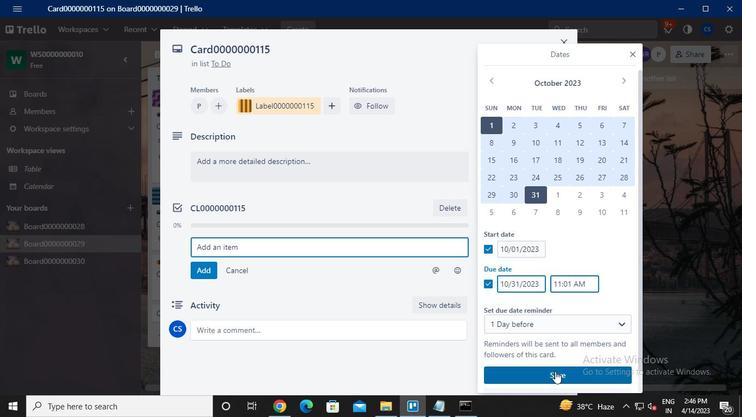 
Action: Mouse moved to (473, 409)
Screenshot: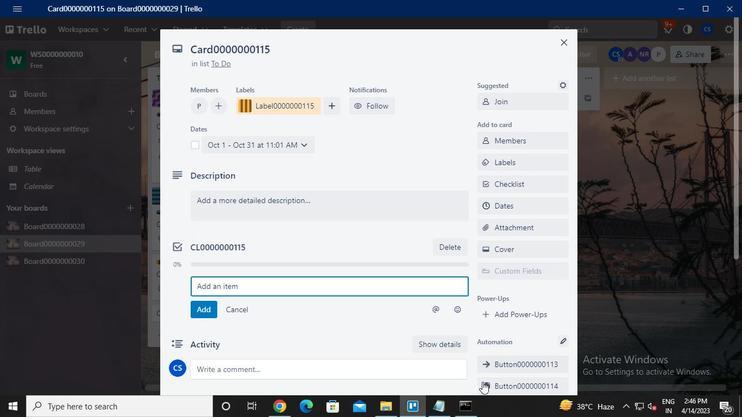
Action: Mouse pressed left at (473, 409)
Screenshot: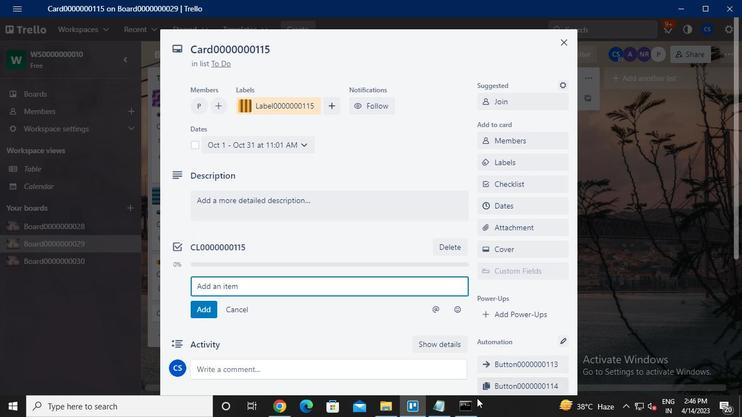 
Action: Mouse moved to (593, 84)
Screenshot: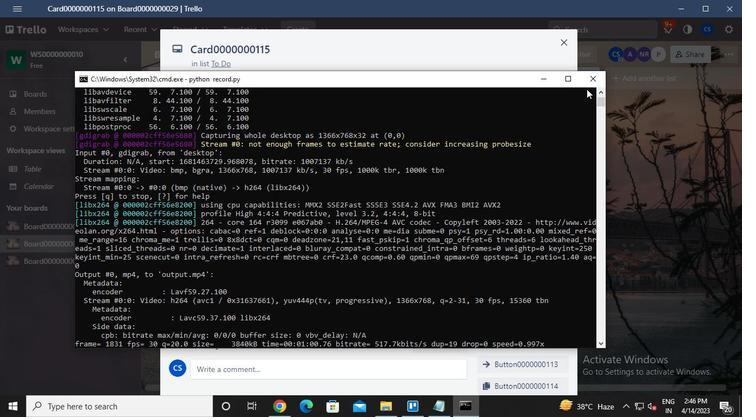 
Action: Mouse pressed left at (593, 84)
Screenshot: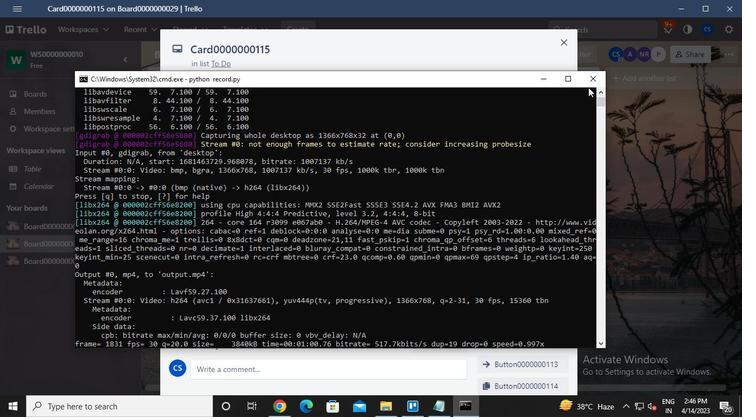 
